 Task: Create New Customer with Customer Name: Local Shop Pro, Billing Address Line1: 4276 Crim Lane, Billing Address Line2:  Underhill, Billing Address Line3:  Vermont 05489, Cell Number: 506-671-5177
Action: Mouse moved to (159, 37)
Screenshot: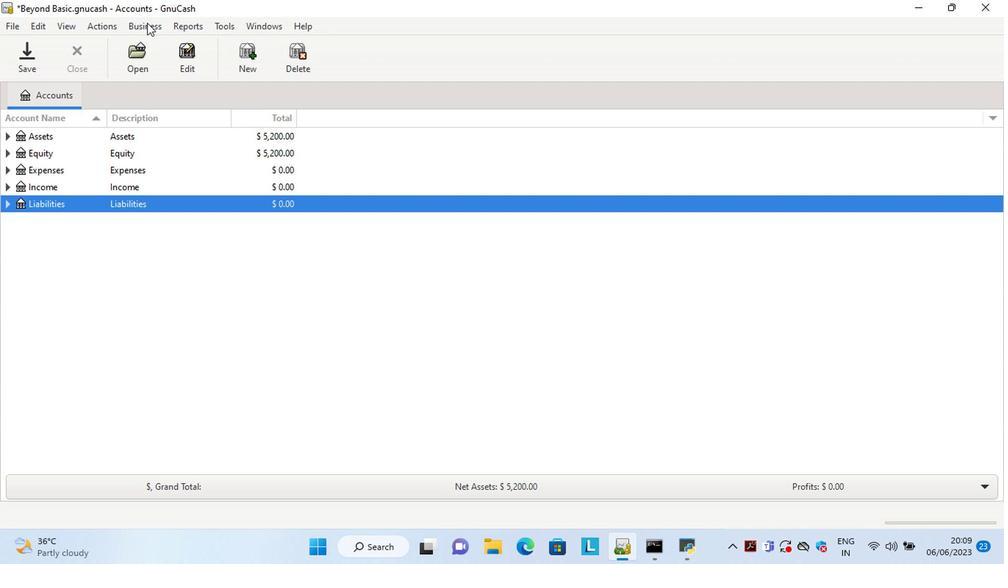 
Action: Mouse pressed left at (147, 26)
Screenshot: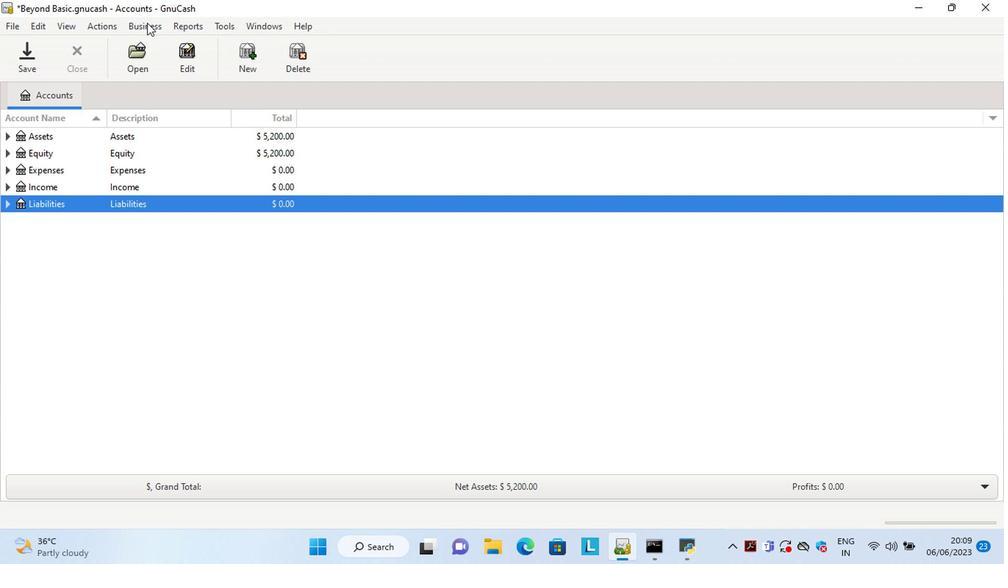 
Action: Mouse moved to (302, 62)
Screenshot: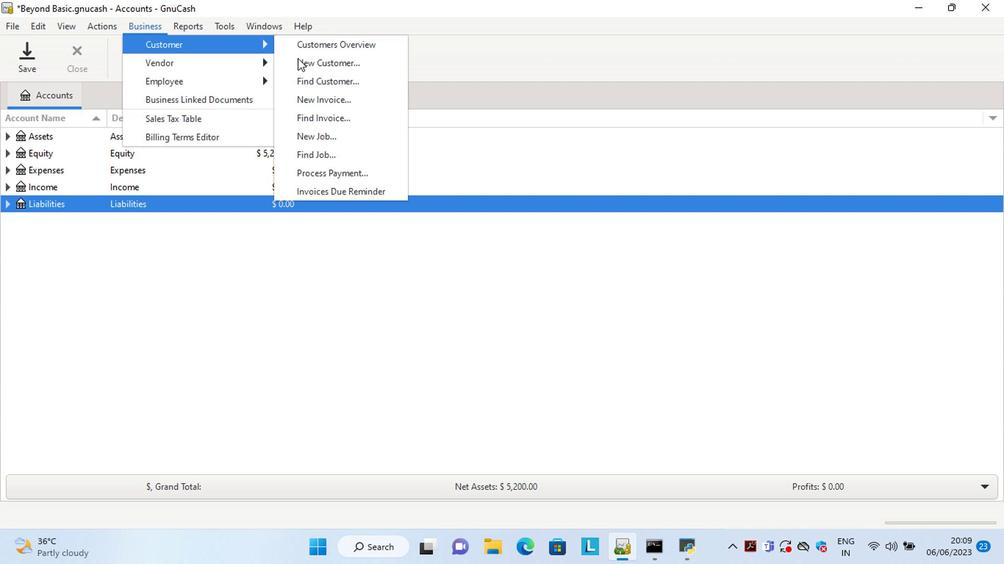 
Action: Mouse pressed left at (302, 62)
Screenshot: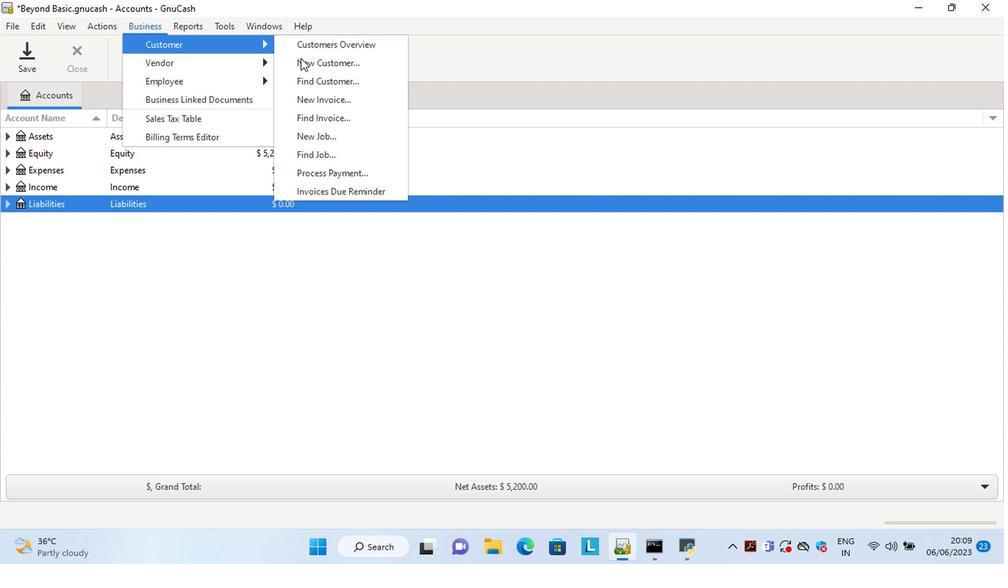 
Action: Mouse moved to (782, 336)
Screenshot: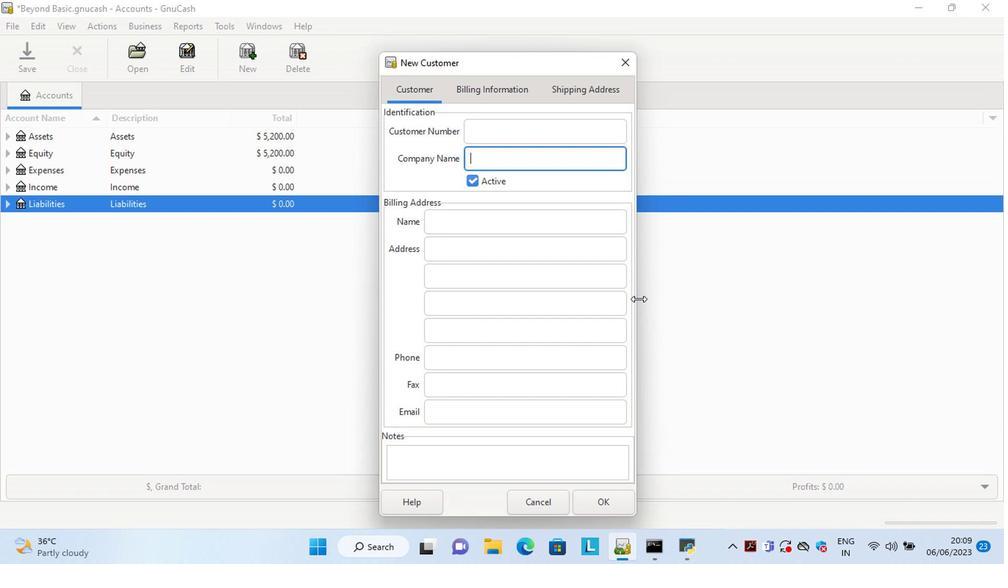 
Action: Key pressed <Key.shift>Local<Key.space><Key.shift>Shop<Key.space><Key.shift>Pro<Key.tab><Key.tab><Key.tab>4276<Key.space><Key.shift>Crim<Key.space><Key.shift>Lane<Key.tab><Key.shift>Underhill<Key.tab><Key.shift>Vermont<Key.space>05489<Key.tab><Key.tab>506671<Key.backspace><Key.backspace><Key.backspace>-671-5177
Screenshot: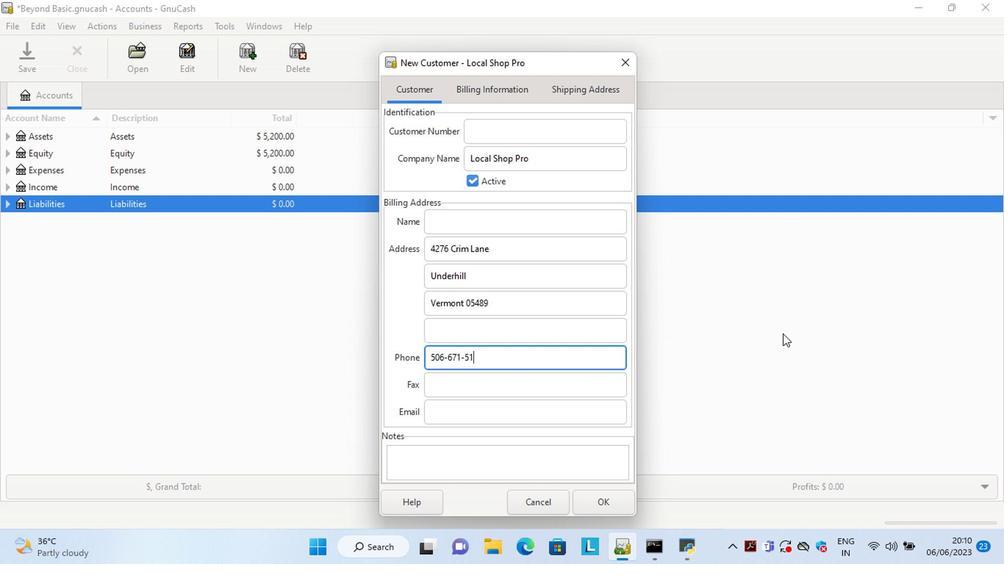 
Action: Mouse moved to (602, 502)
Screenshot: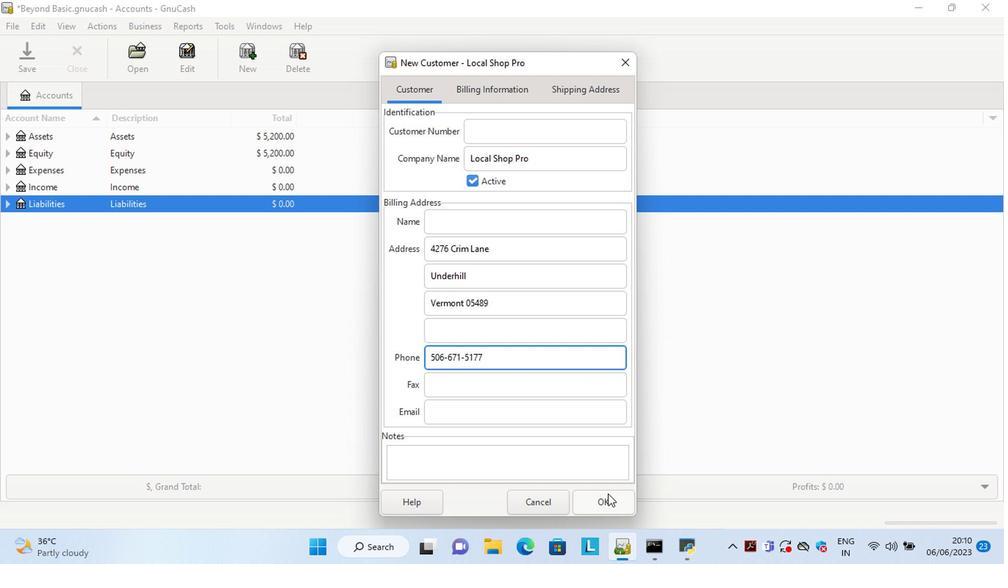 
Action: Mouse pressed left at (602, 502)
Screenshot: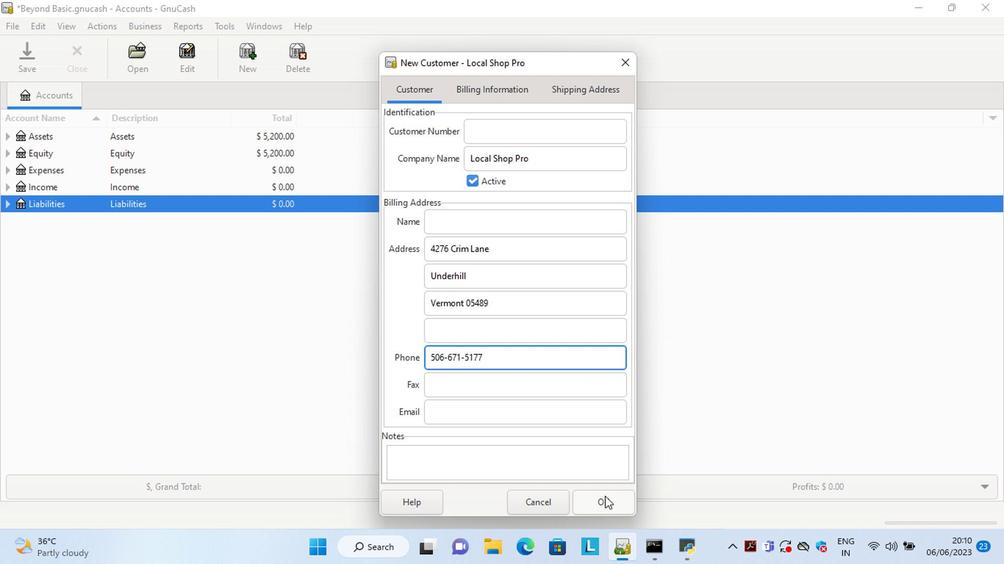 
